 Task: Create a rule from the Routing list, Task moved to a section -> Set Priority in the project BackTech , set the section as Done clear the priority
Action: Mouse moved to (513, 513)
Screenshot: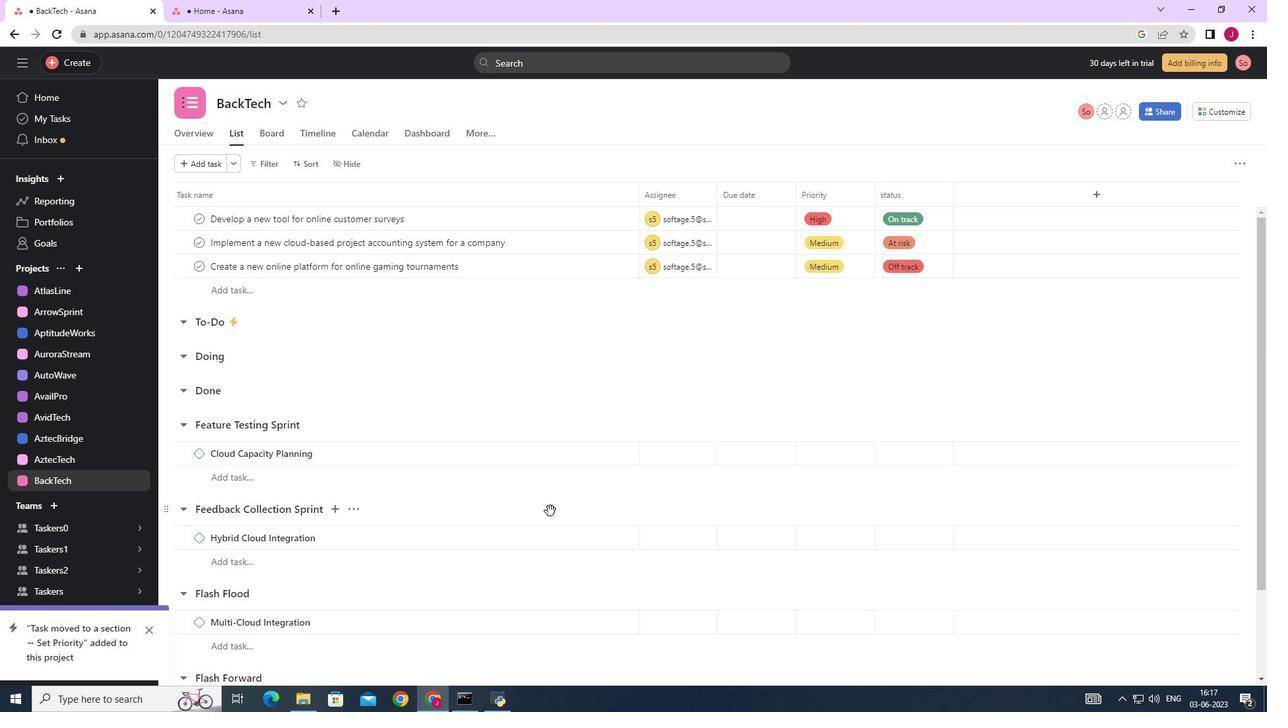 
Action: Mouse scrolled (513, 514) with delta (0, 0)
Screenshot: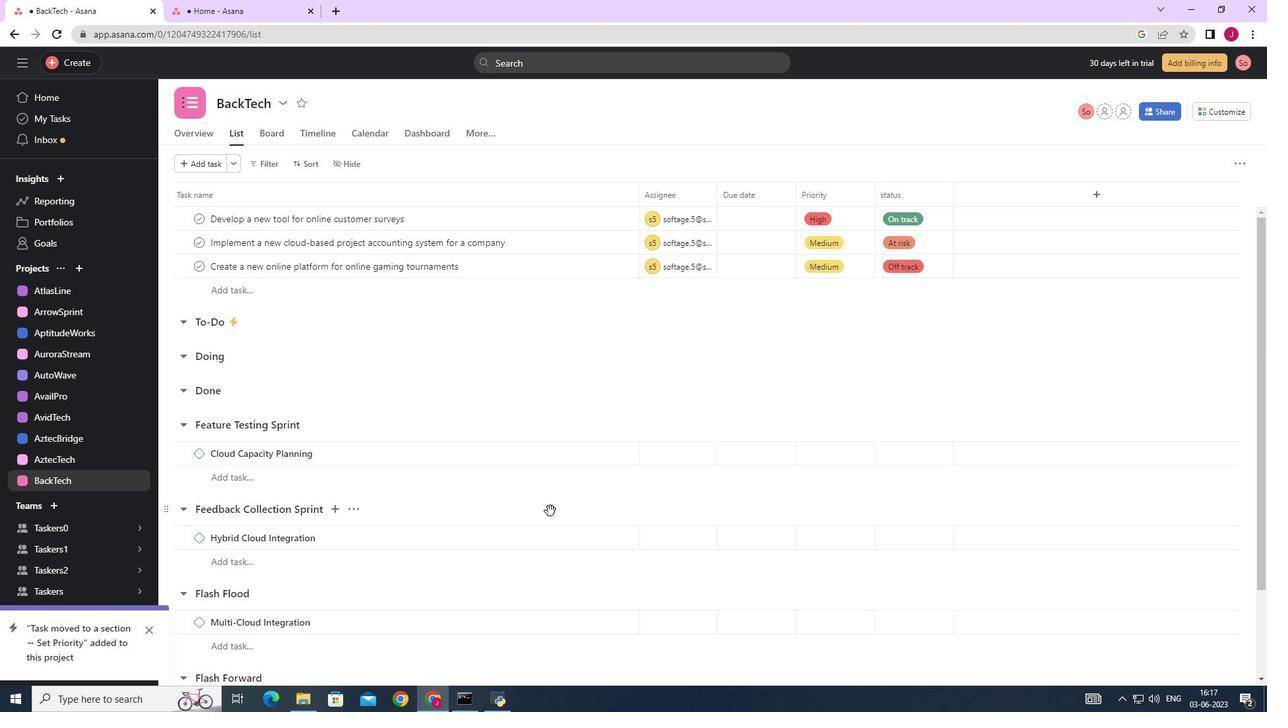 
Action: Mouse moved to (512, 513)
Screenshot: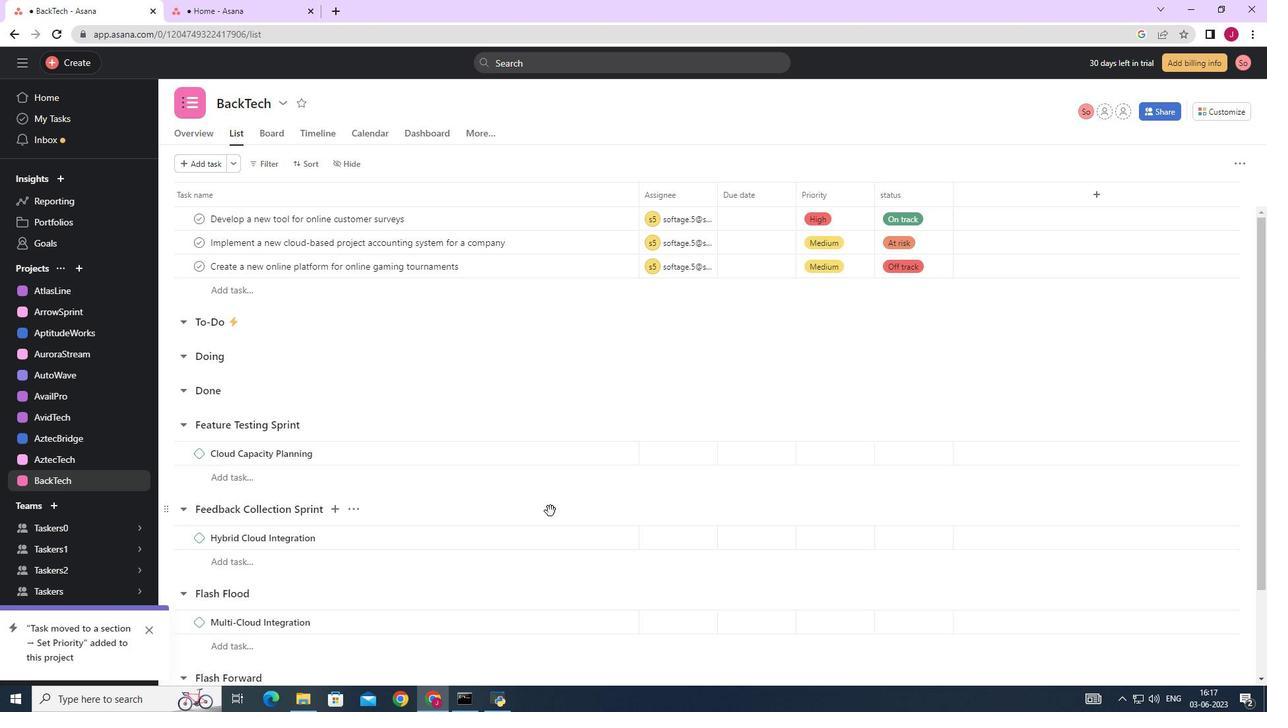
Action: Mouse scrolled (512, 514) with delta (0, 0)
Screenshot: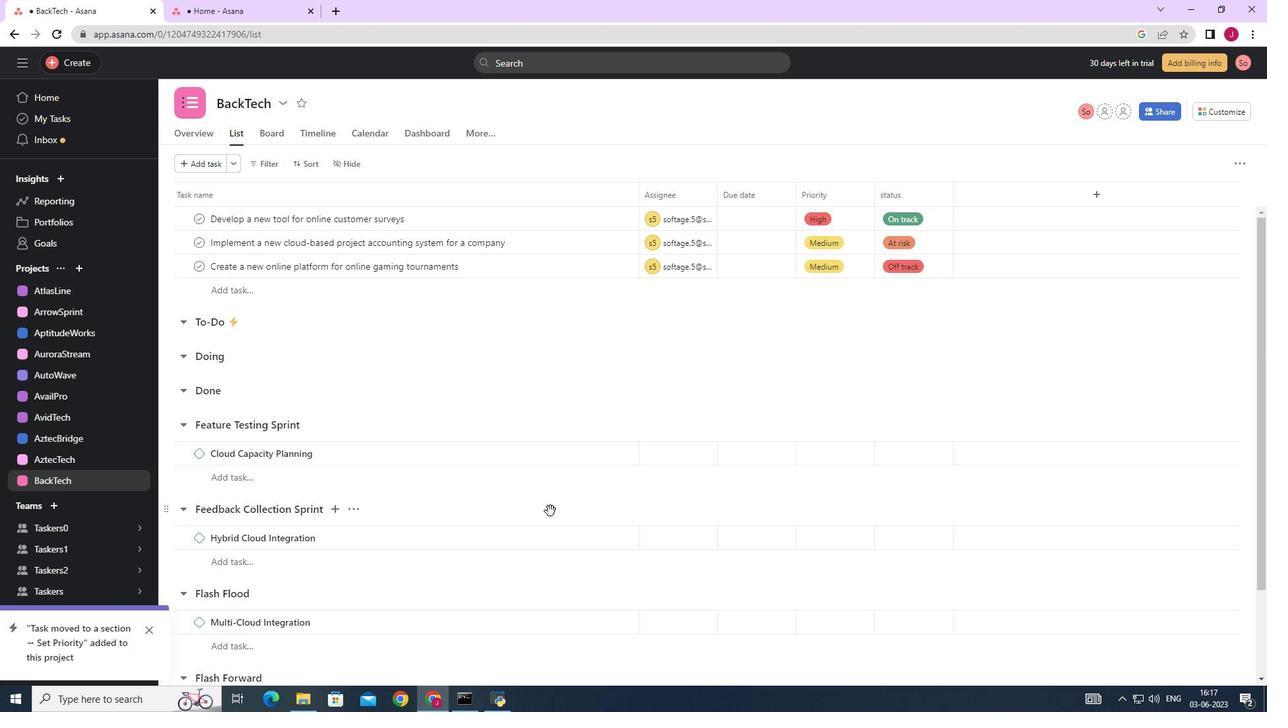 
Action: Mouse moved to (1234, 113)
Screenshot: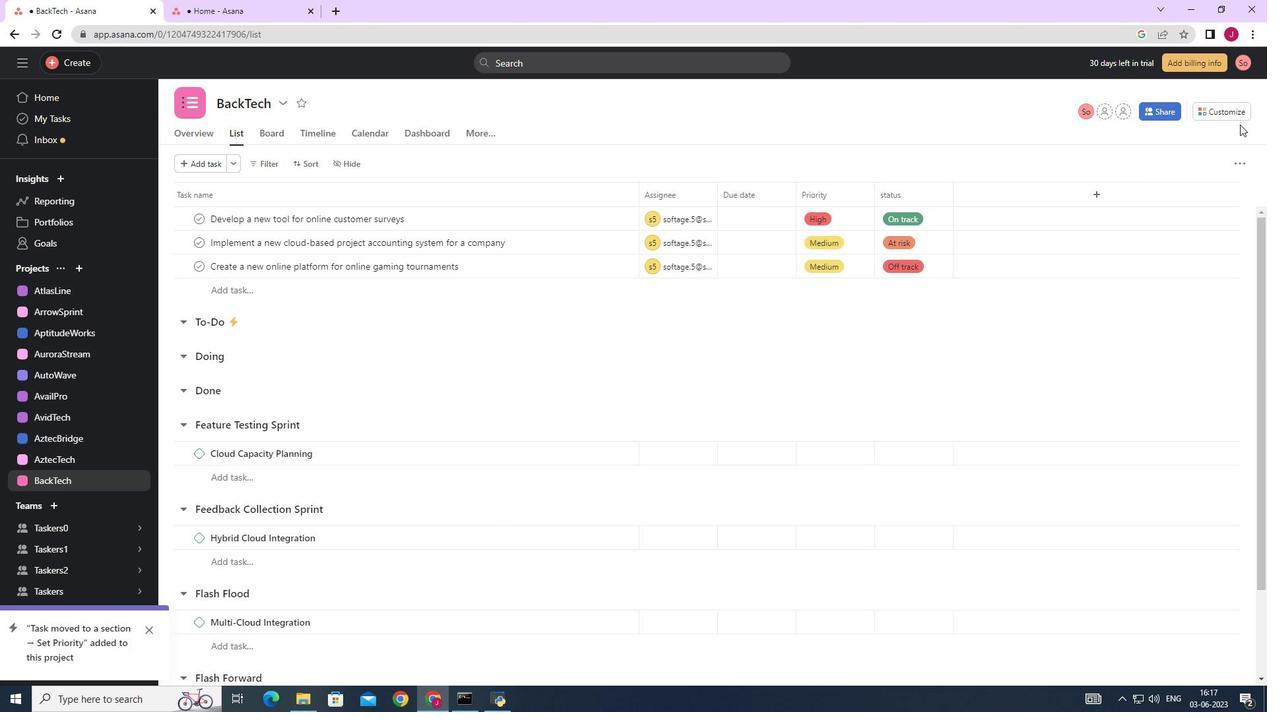 
Action: Mouse pressed left at (1234, 113)
Screenshot: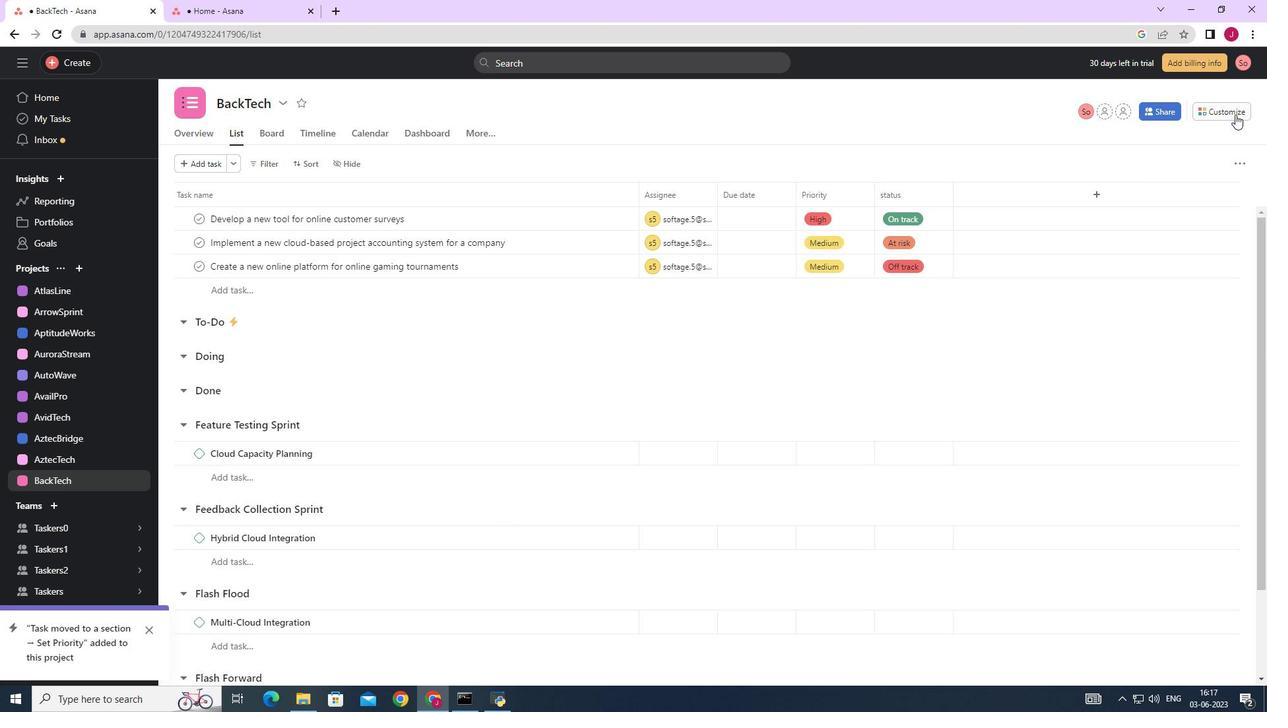 
Action: Mouse moved to (988, 291)
Screenshot: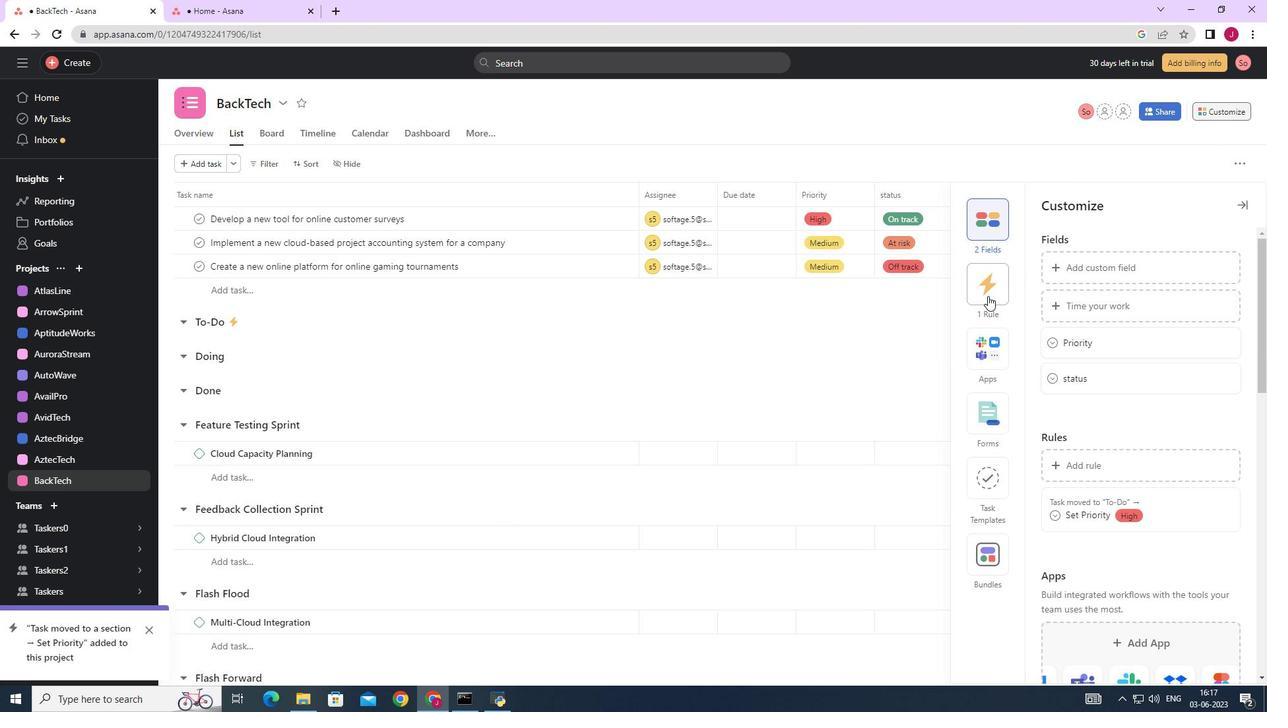 
Action: Mouse pressed left at (988, 291)
Screenshot: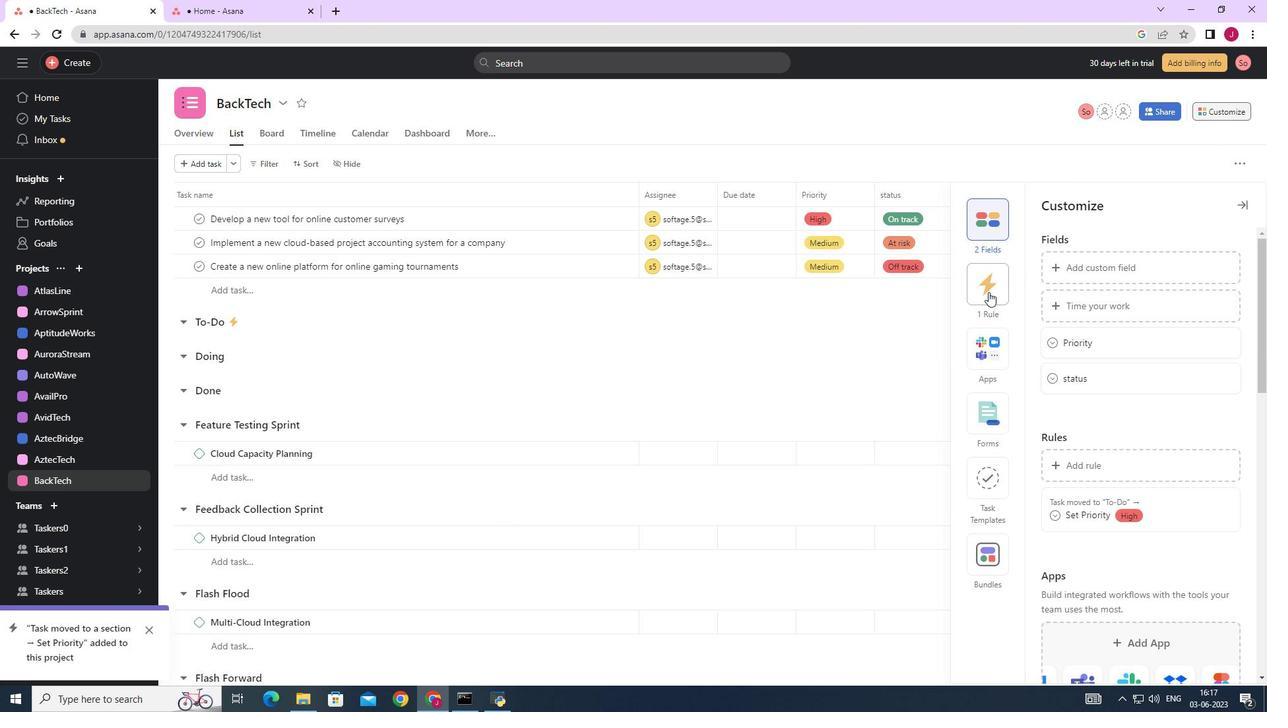 
Action: Mouse moved to (1105, 269)
Screenshot: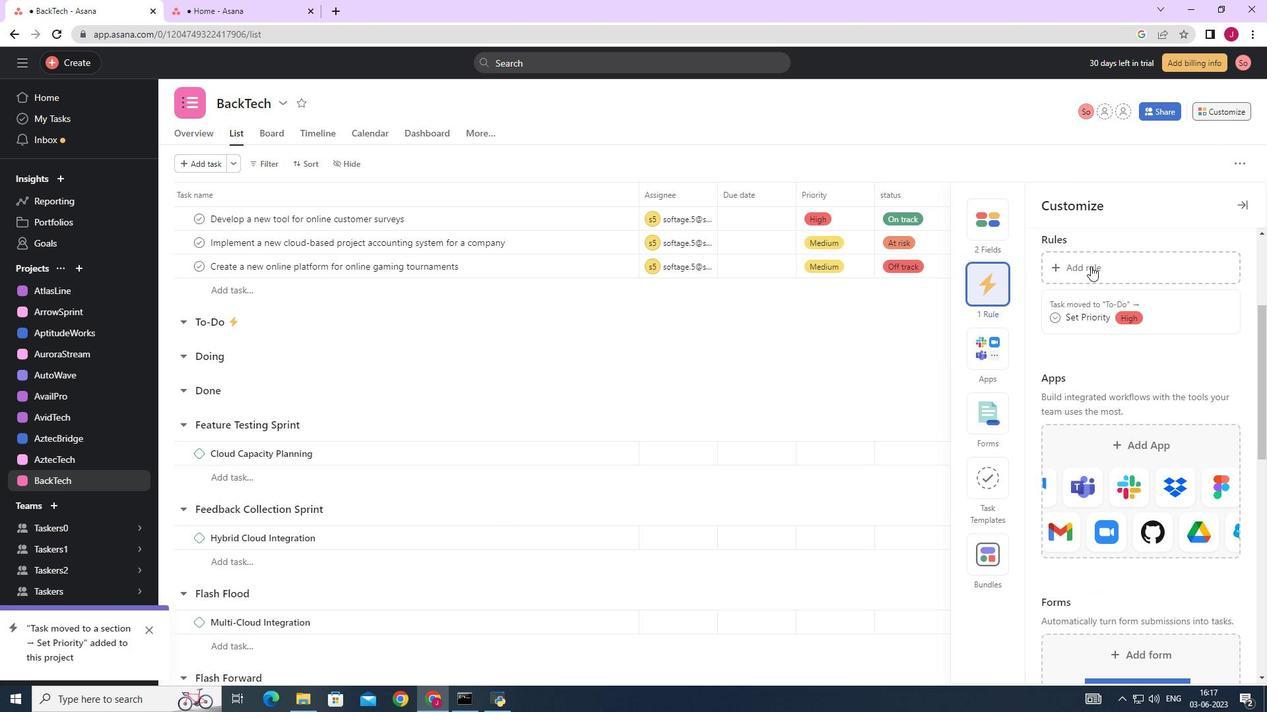 
Action: Mouse pressed left at (1105, 269)
Screenshot: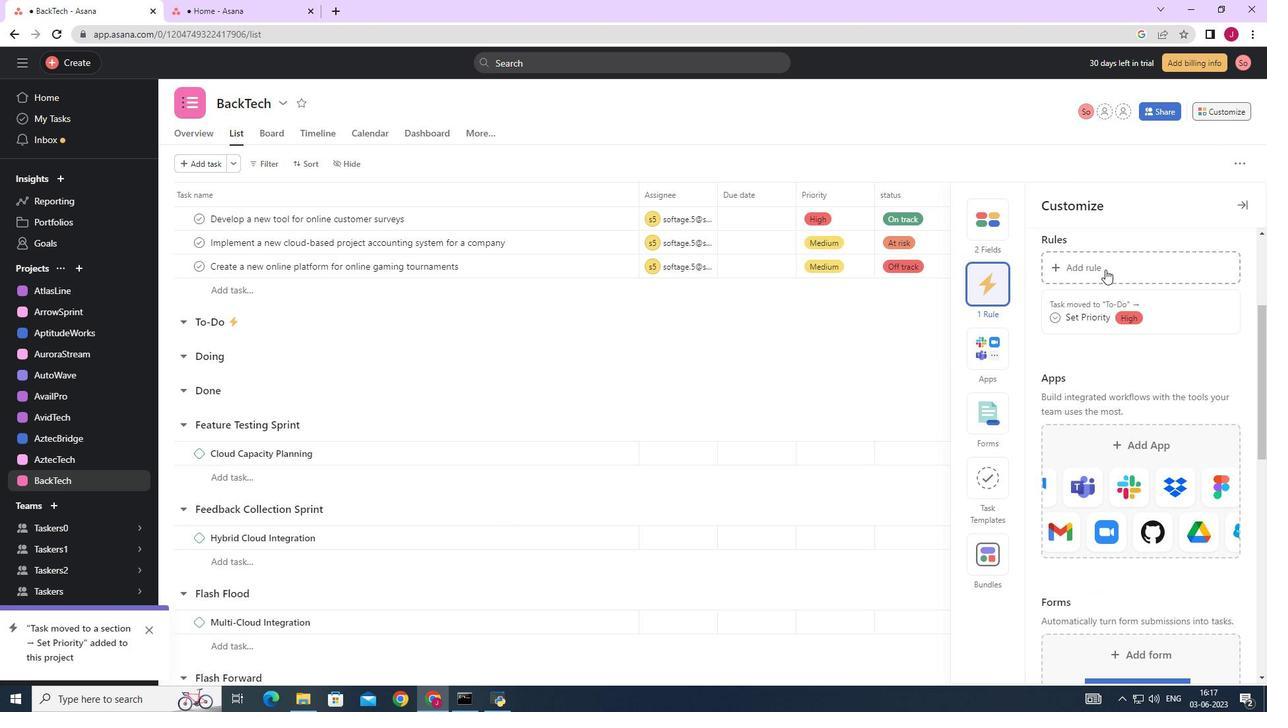 
Action: Mouse moved to (281, 176)
Screenshot: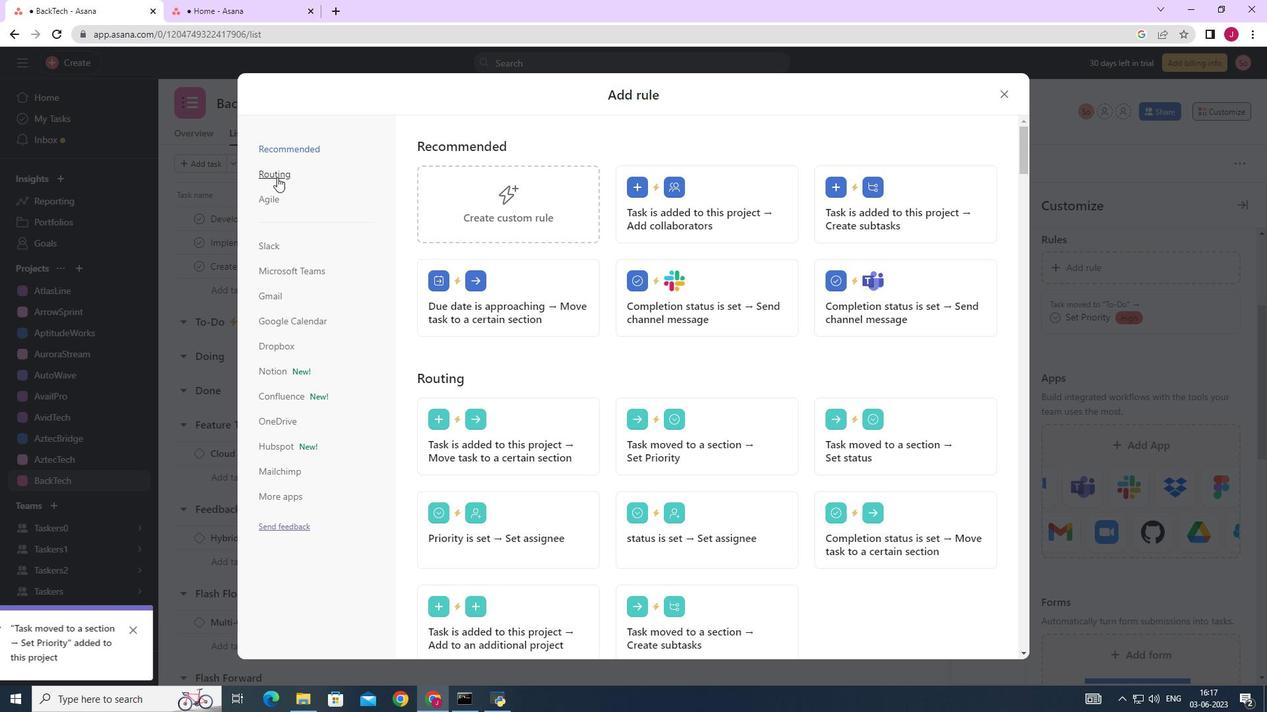 
Action: Mouse pressed left at (281, 176)
Screenshot: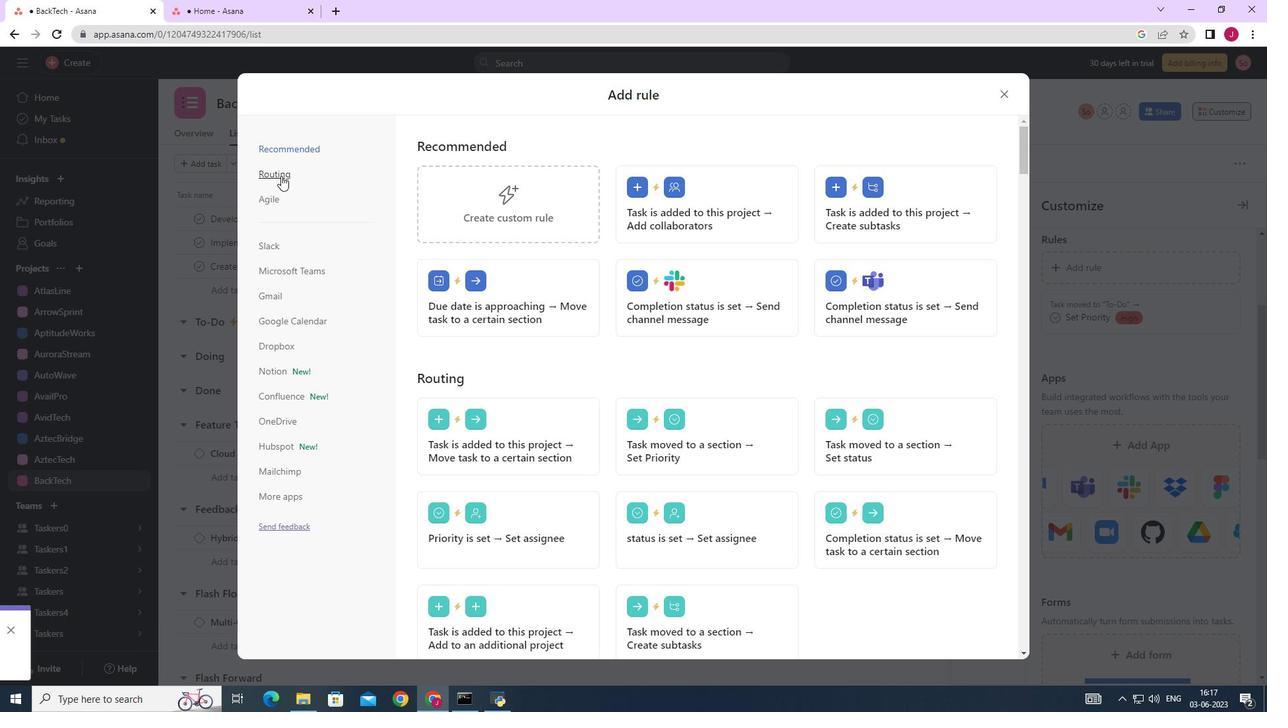 
Action: Mouse moved to (675, 209)
Screenshot: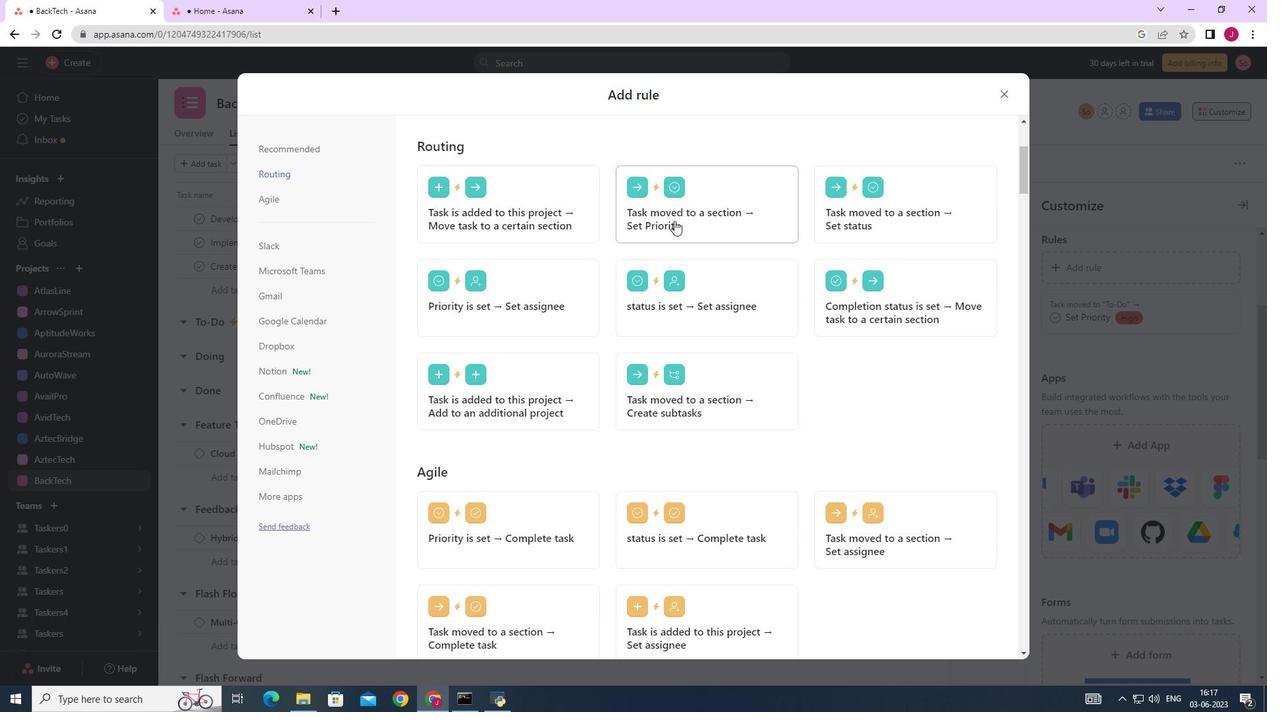 
Action: Mouse pressed left at (675, 209)
Screenshot: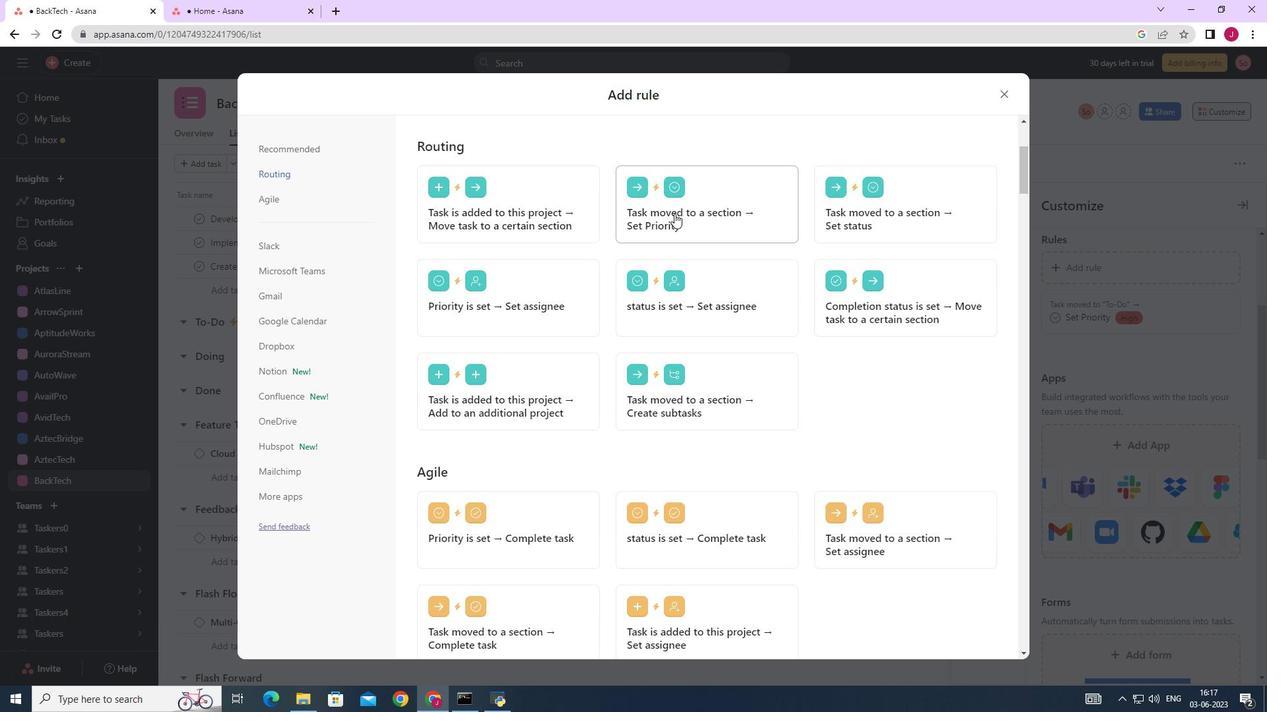 
Action: Mouse moved to (523, 341)
Screenshot: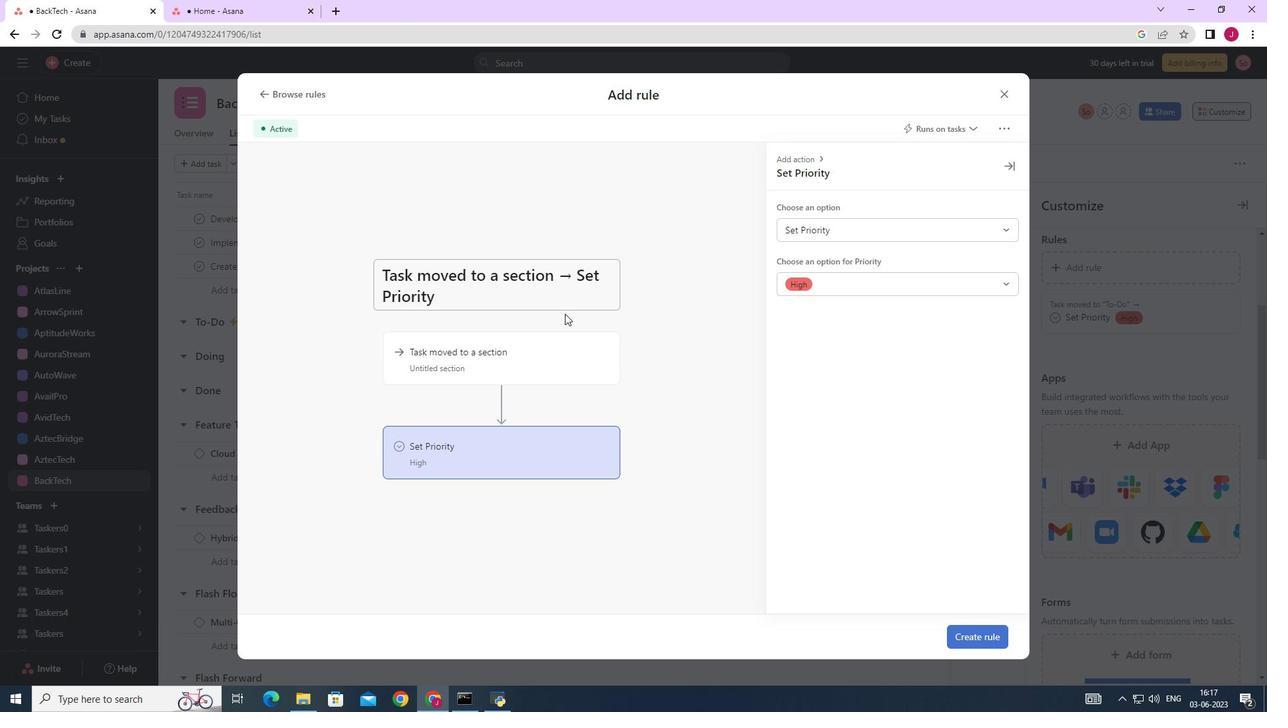 
Action: Mouse pressed left at (523, 341)
Screenshot: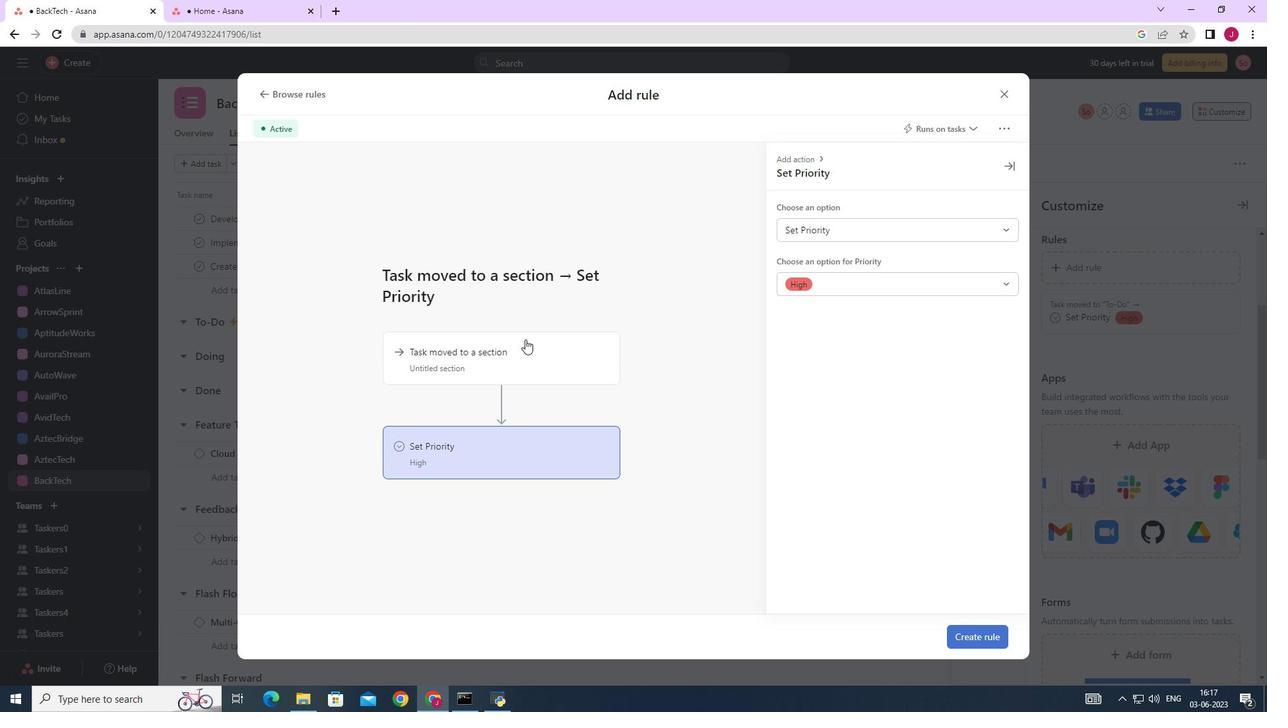 
Action: Mouse moved to (829, 220)
Screenshot: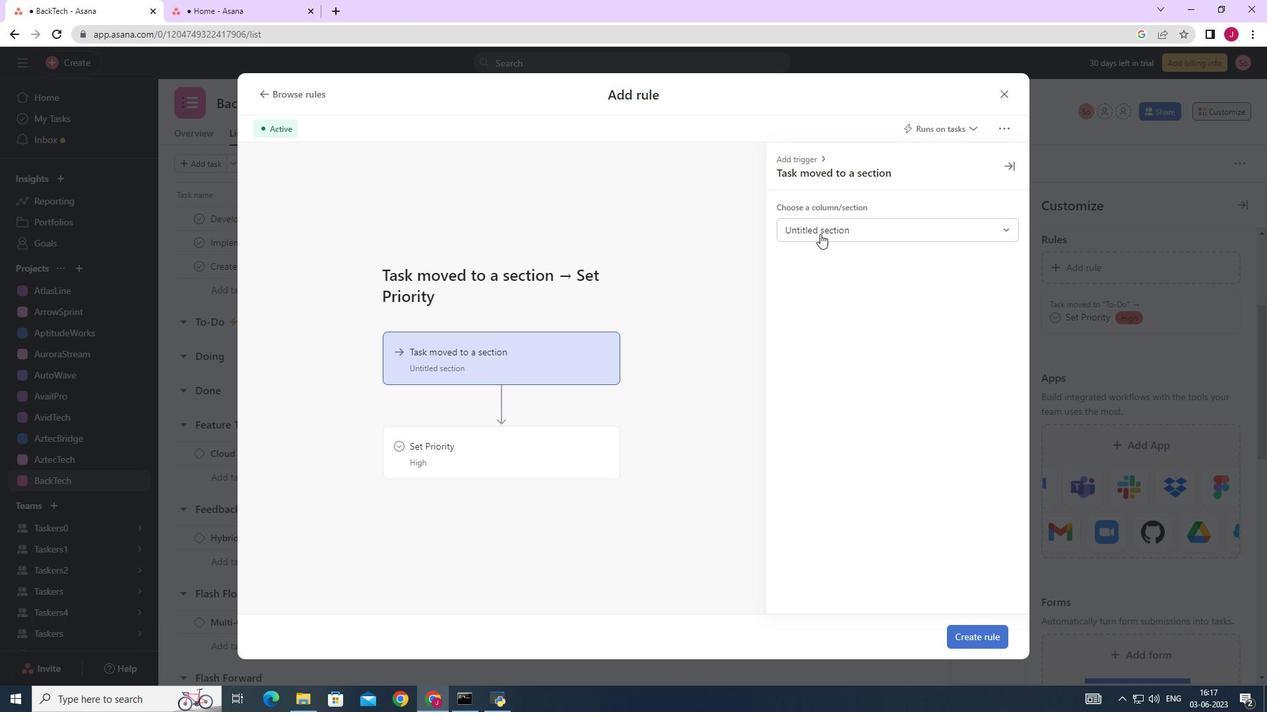
Action: Mouse pressed left at (829, 220)
Screenshot: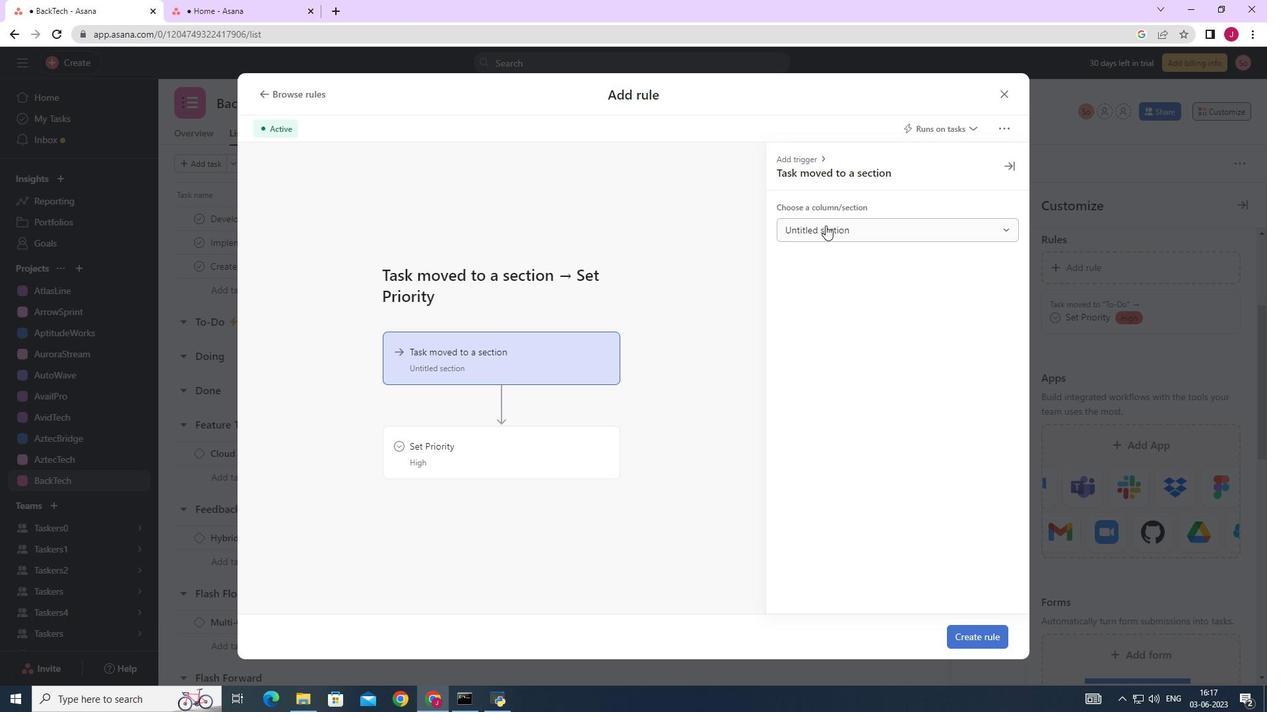 
Action: Mouse moved to (832, 326)
Screenshot: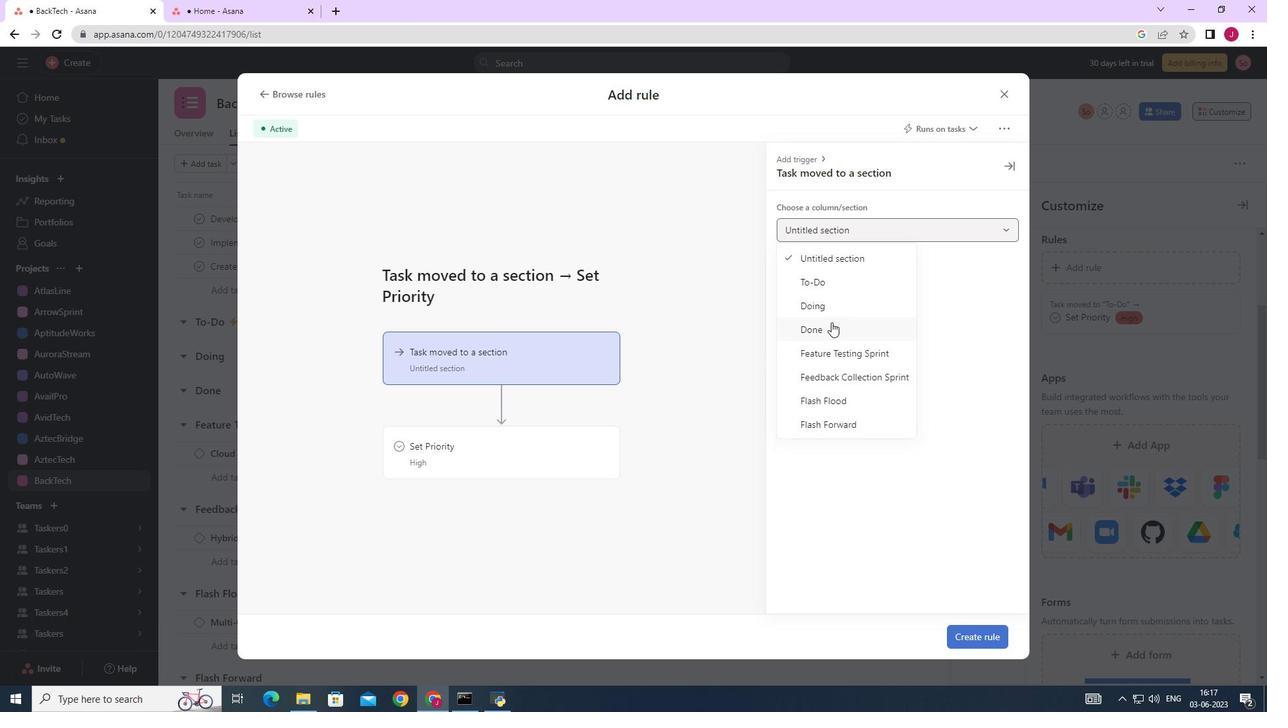 
Action: Mouse pressed left at (832, 326)
Screenshot: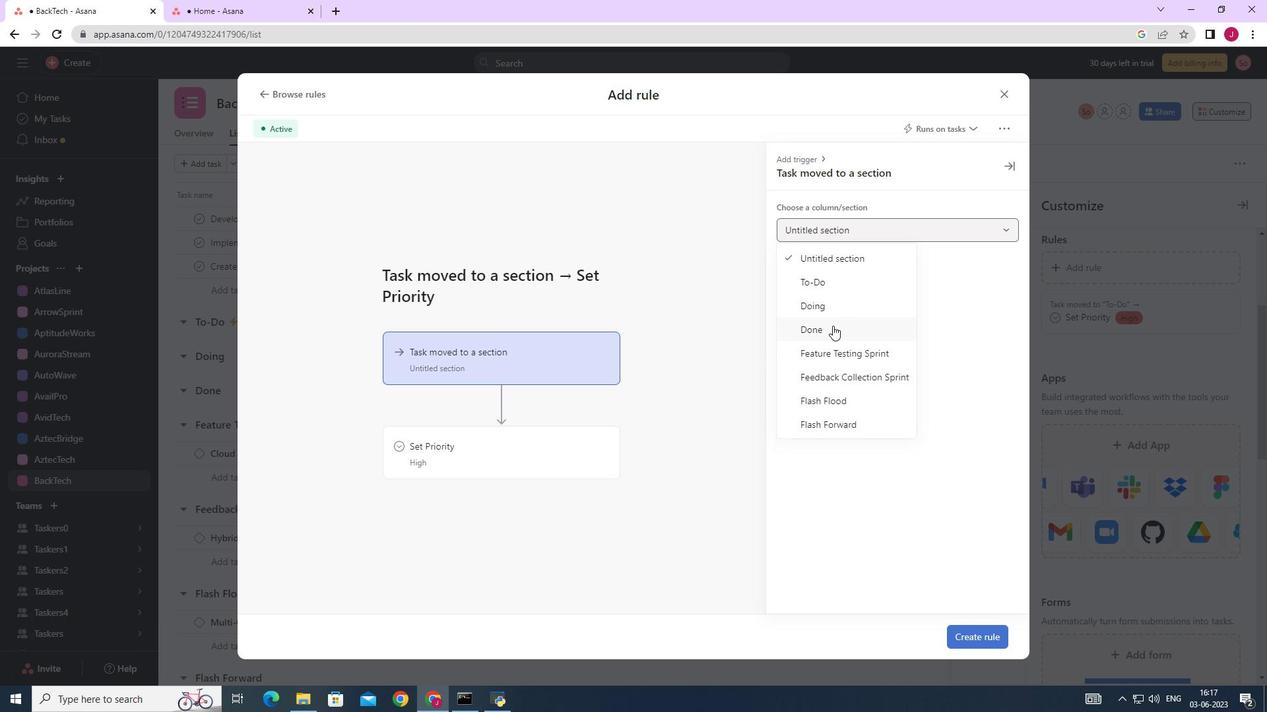 
Action: Mouse moved to (464, 457)
Screenshot: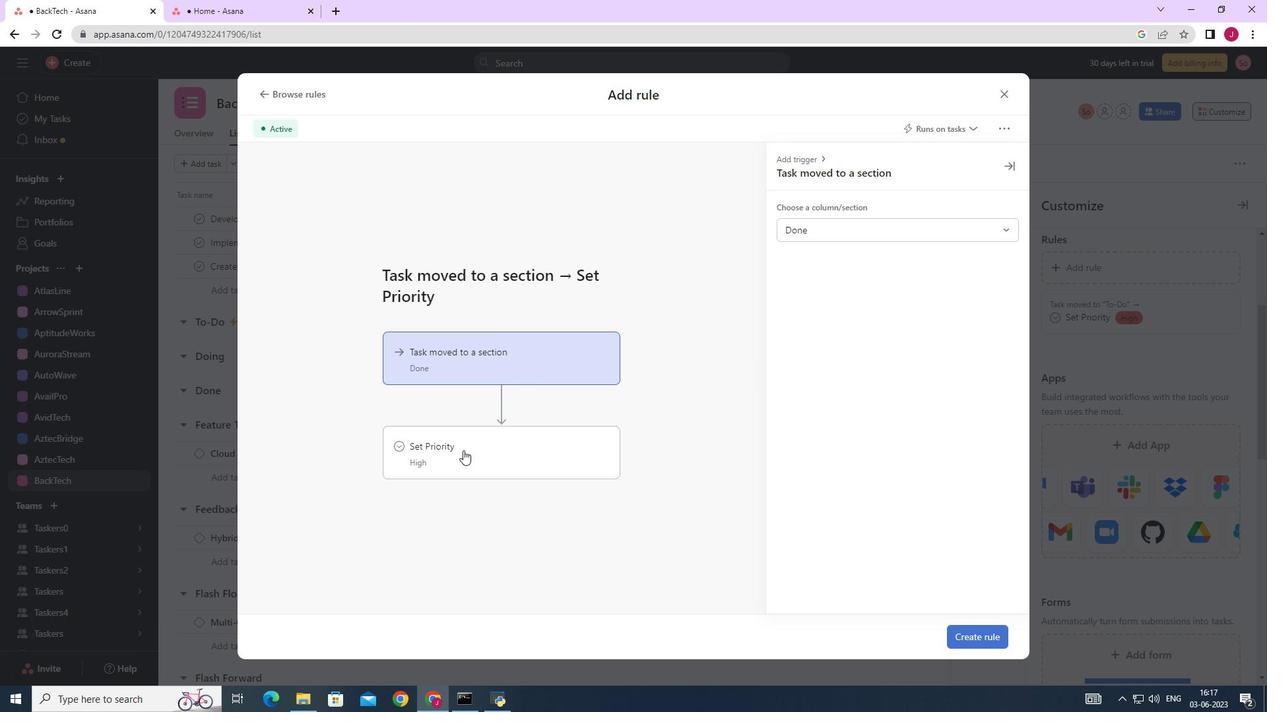 
Action: Mouse pressed left at (464, 457)
Screenshot: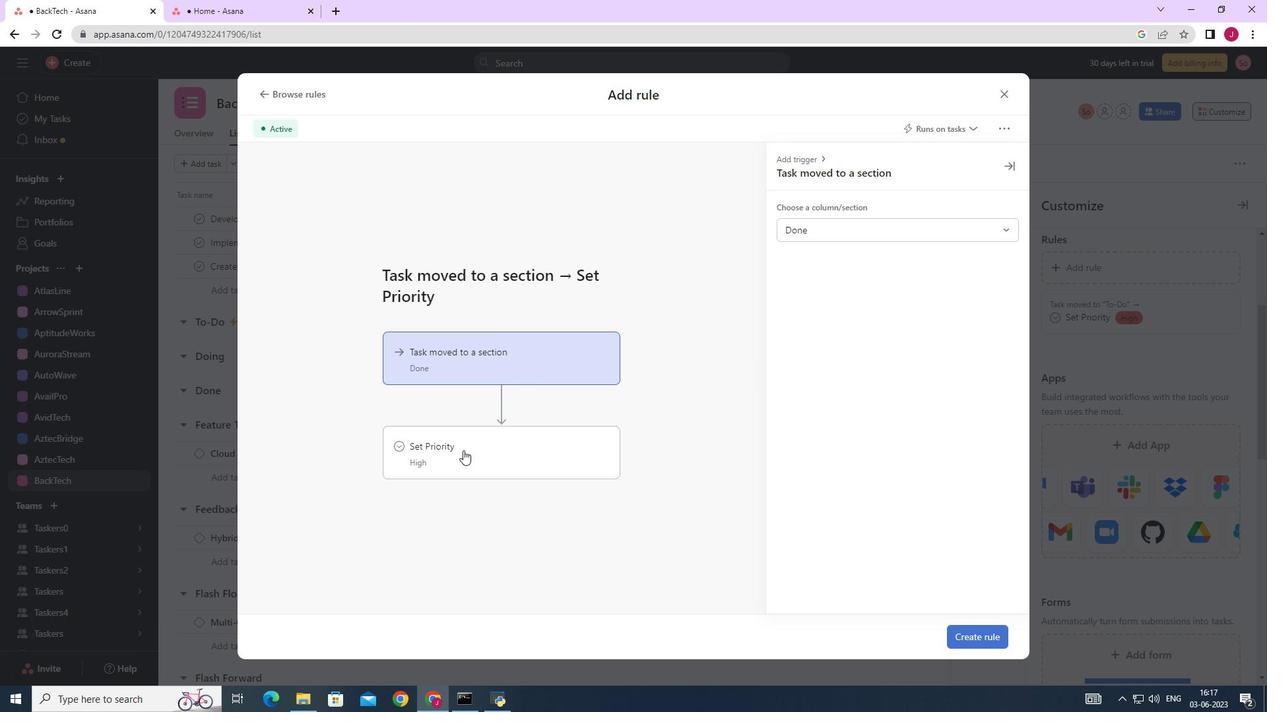 
Action: Mouse moved to (884, 226)
Screenshot: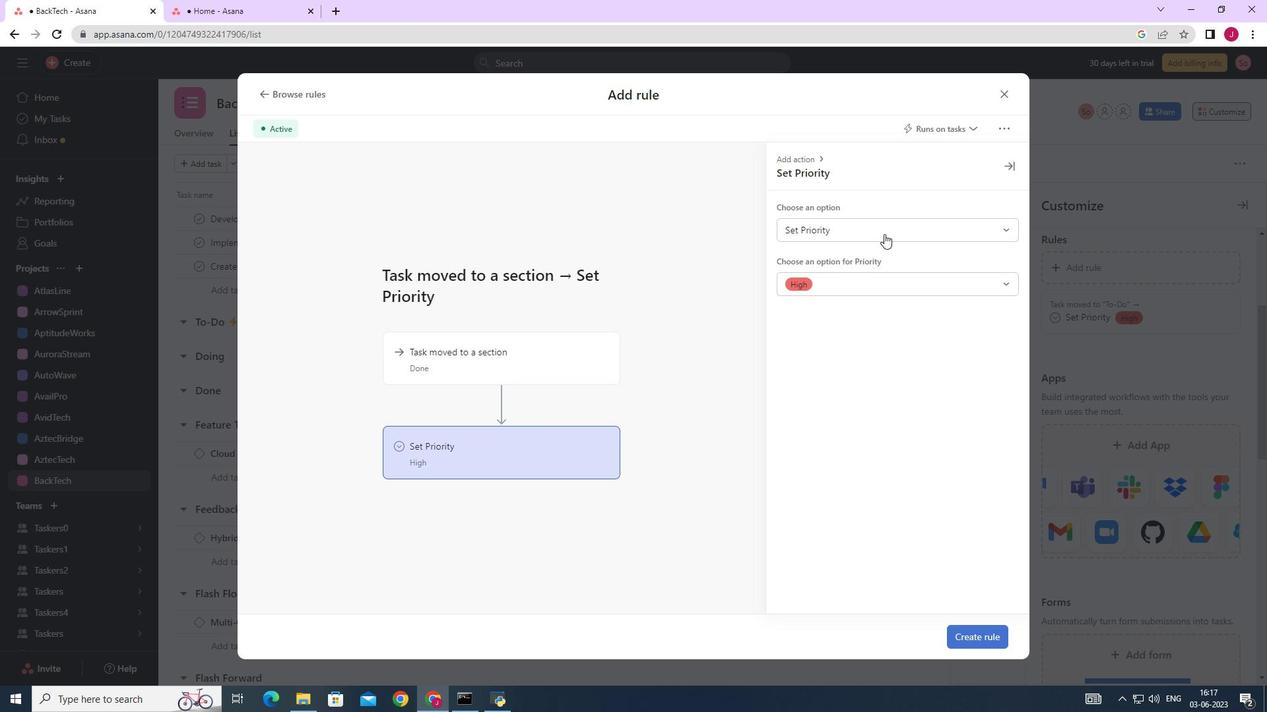 
Action: Mouse pressed left at (884, 226)
Screenshot: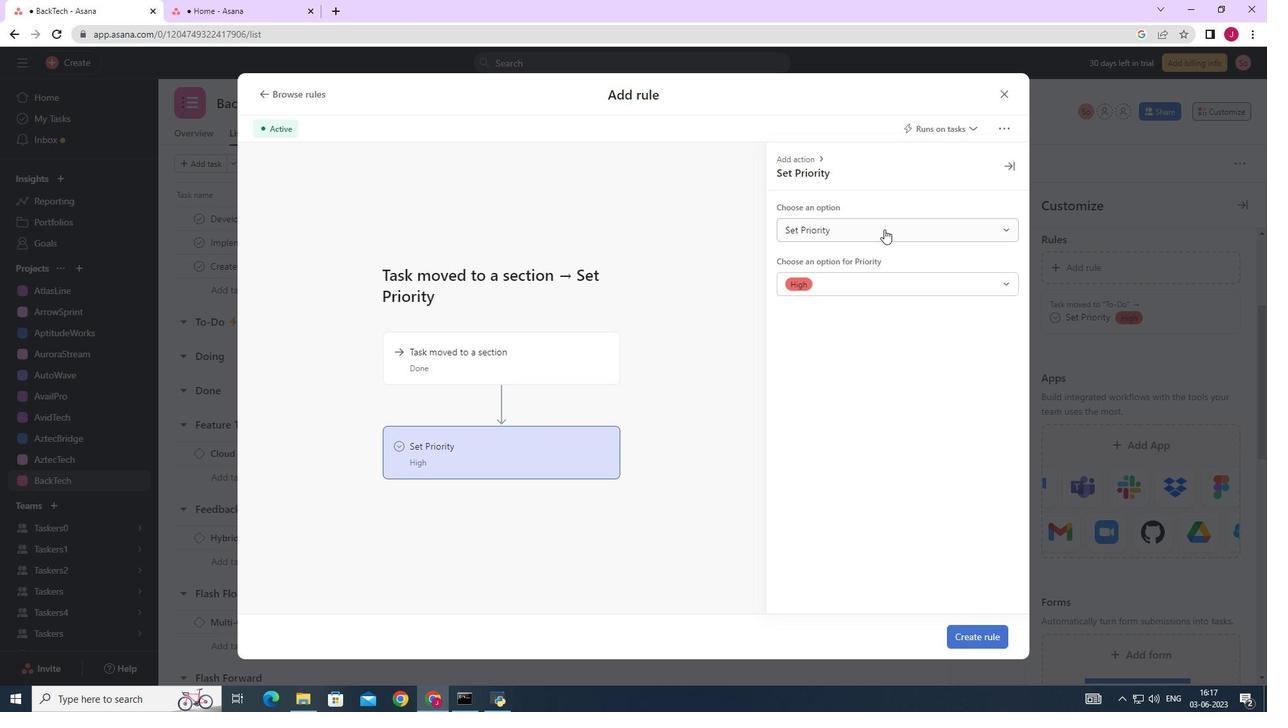 
Action: Mouse moved to (836, 281)
Screenshot: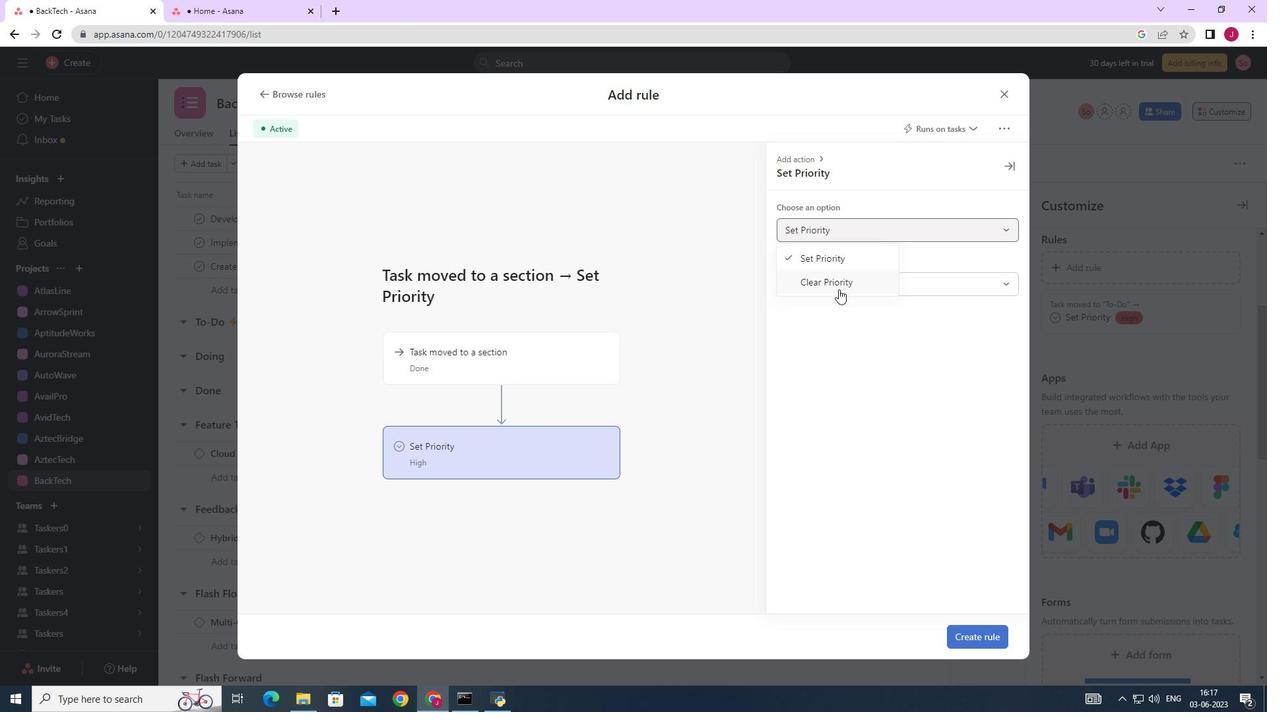 
Action: Mouse pressed left at (836, 281)
Screenshot: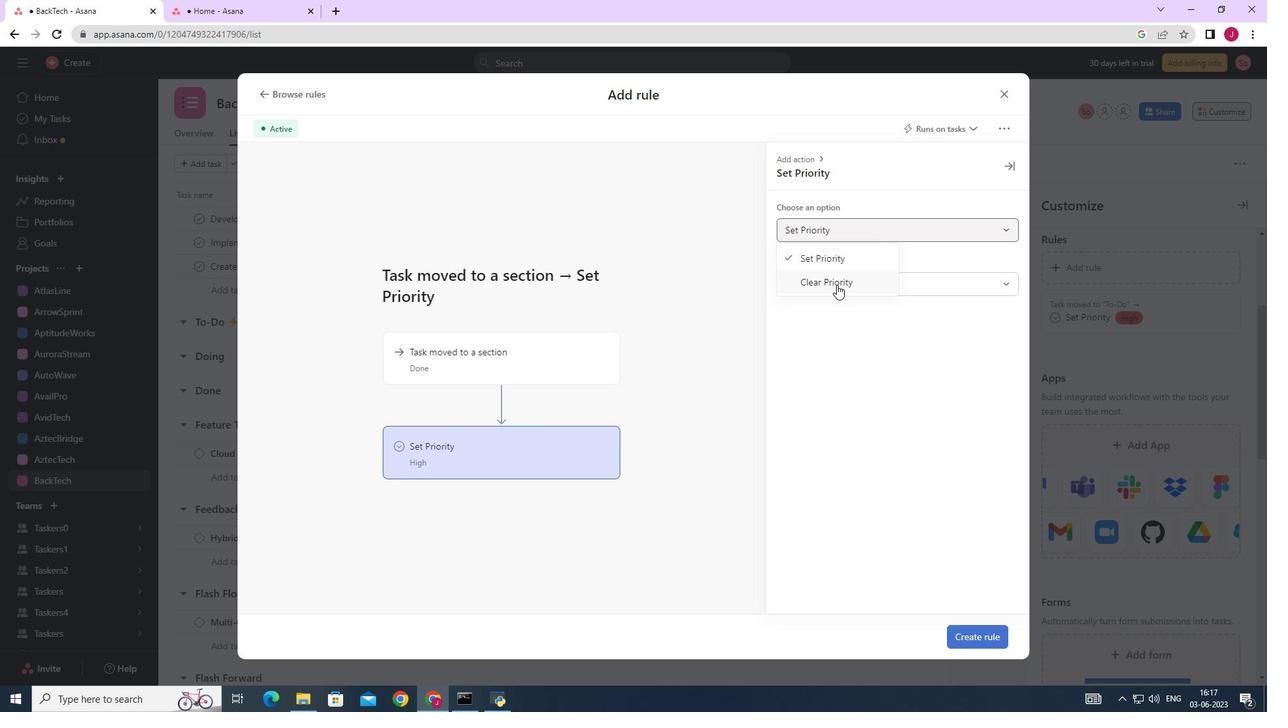 
Action: Mouse moved to (964, 637)
Screenshot: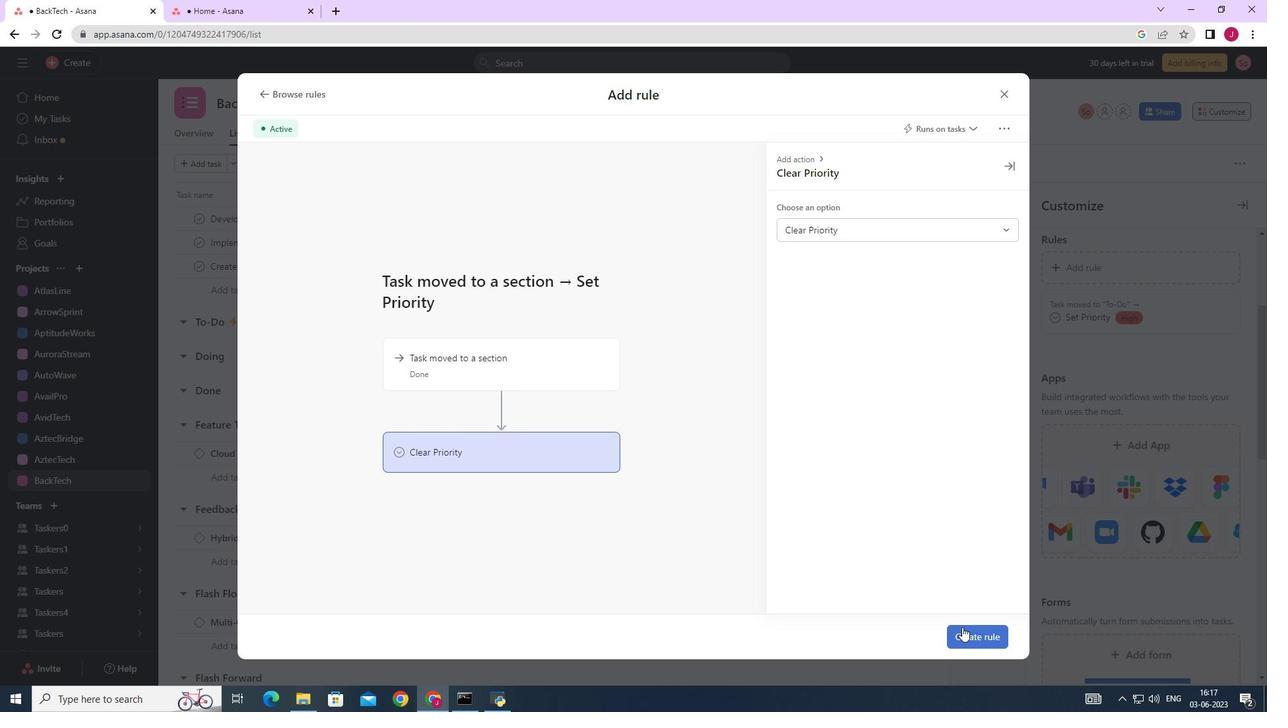 
Action: Mouse pressed left at (964, 637)
Screenshot: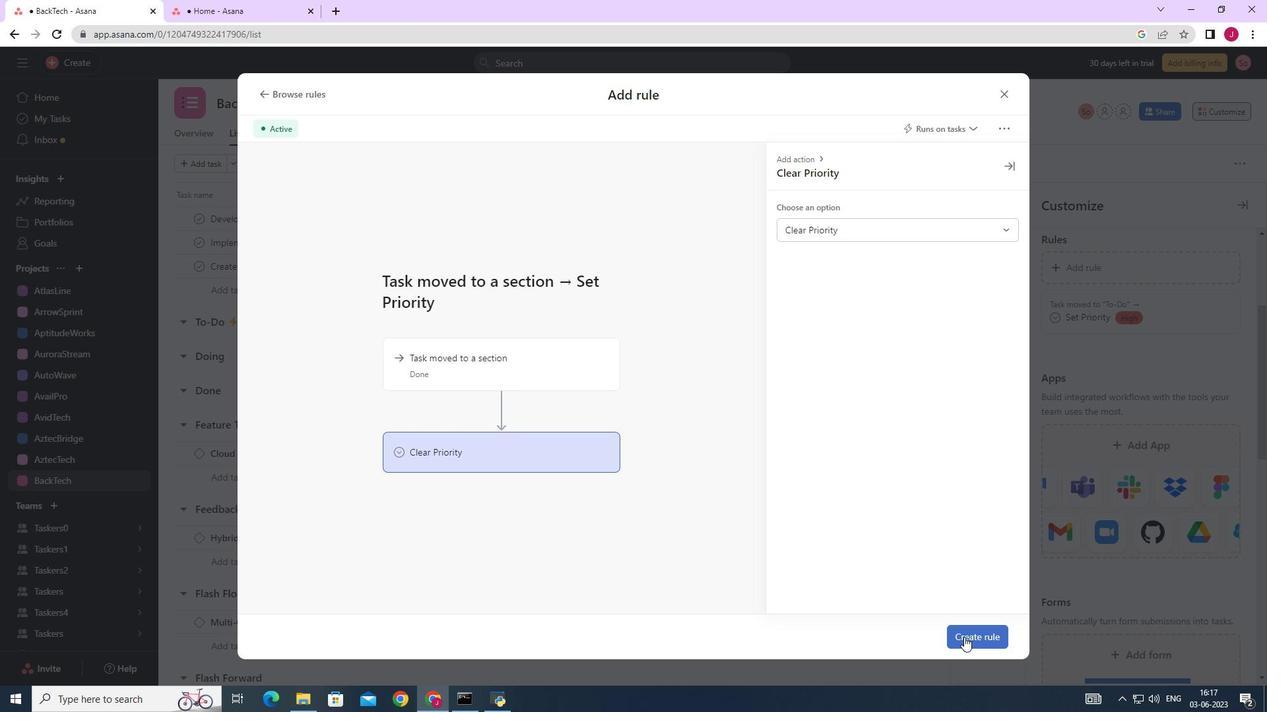 
Action: Mouse moved to (946, 640)
Screenshot: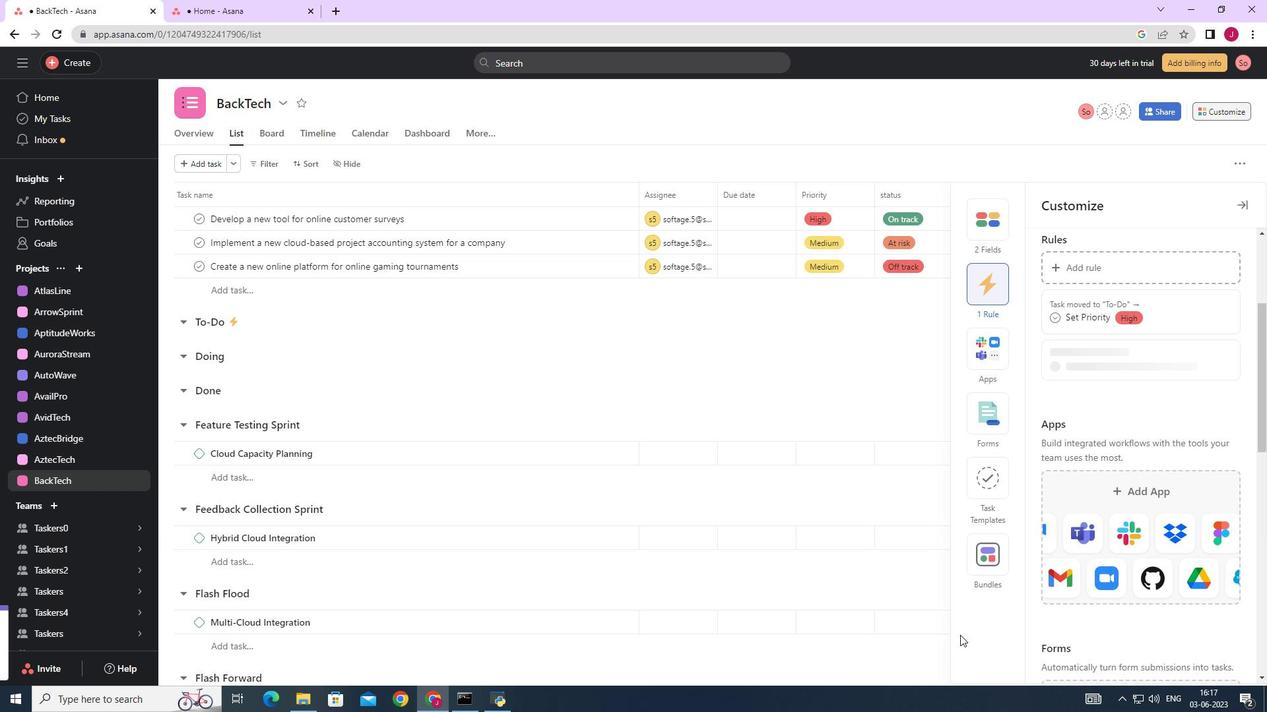 
